 Task: Create in the project AgileEngine in Backlog an issue 'Integrate a new gamification feature into an existing mobile application to increase user engagement and retention', assign it to team member softage.1@softage.net and change the status to IN PROGRESS. Create in the project AgileEngine in Backlog an issue 'Develop a new tool for automated testing of web application accessibility compliance for people with disabilities', assign it to team member softage.2@softage.net and change the status to IN PROGRESS
Action: Mouse moved to (269, 246)
Screenshot: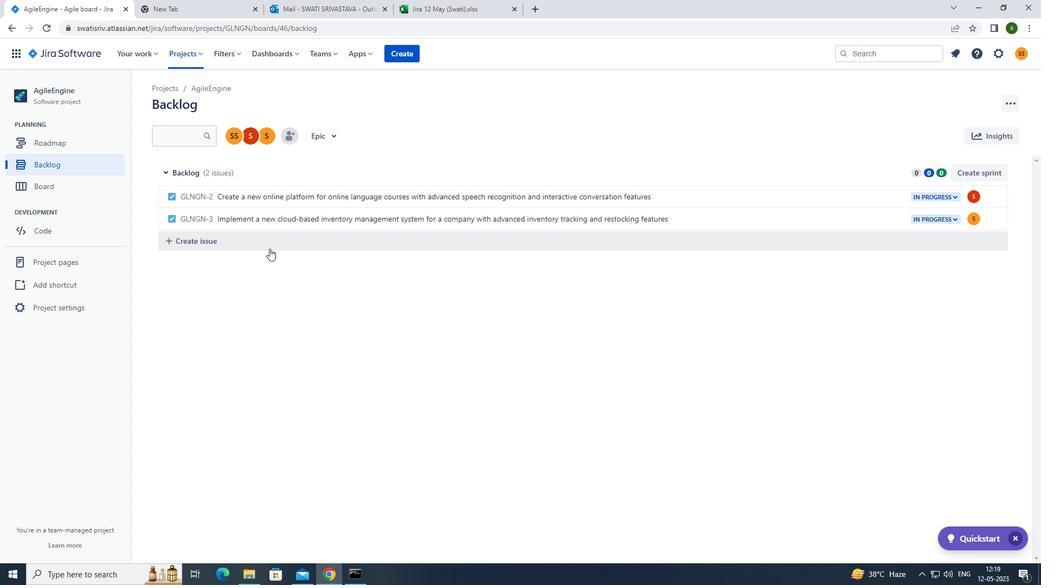 
Action: Mouse pressed left at (269, 246)
Screenshot: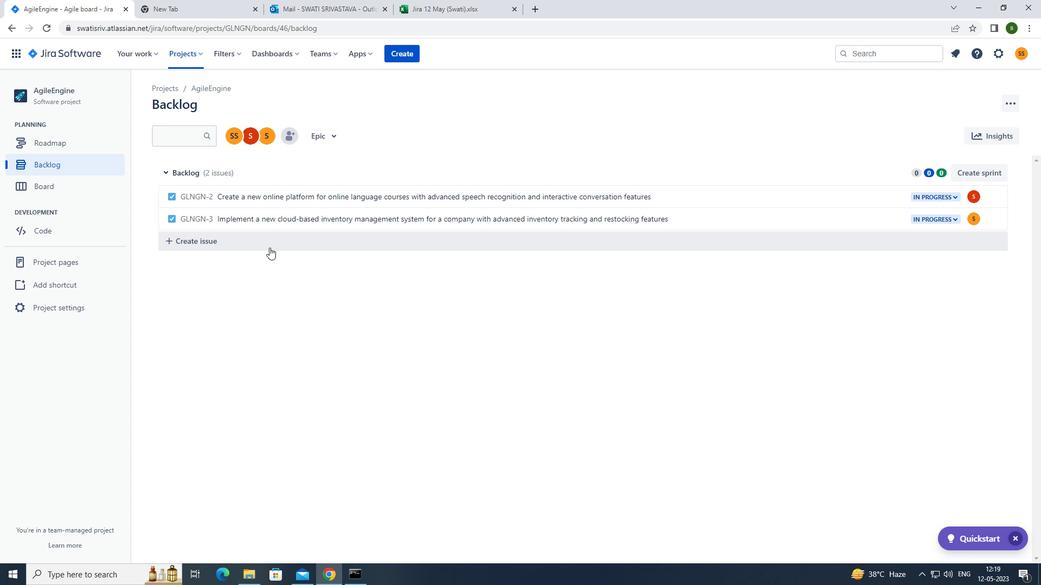 
Action: Mouse moved to (312, 240)
Screenshot: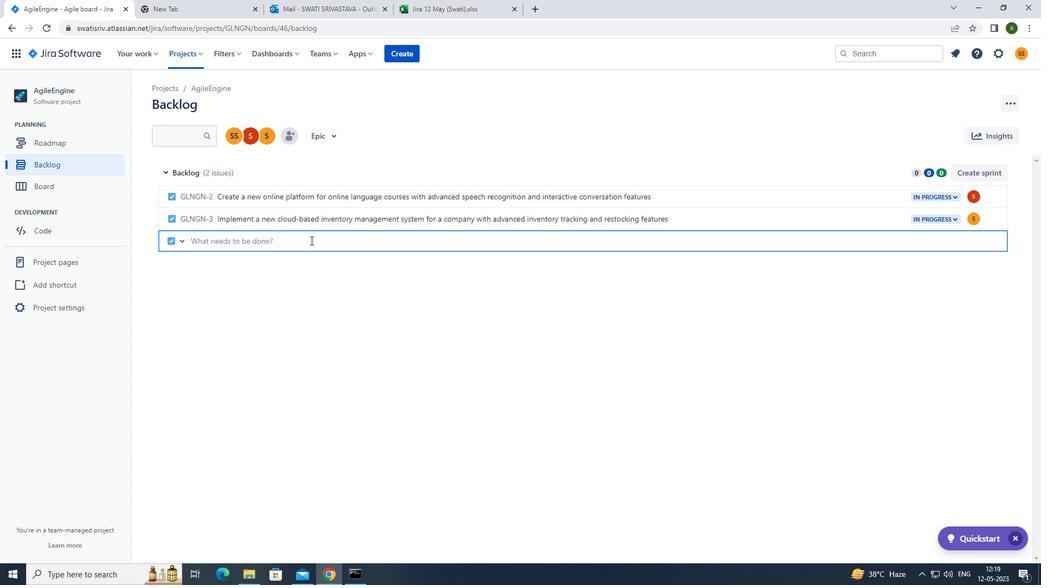 
Action: Key pressed <Key.caps_lock>i<Key.caps_lock>ntegrate<Key.space>a<Key.space>new<Key.space>gamification<Key.space>feature<Key.space>into<Key.space>an<Key.space>existing<Key.space>mobile<Key.space>application<Key.space>to<Key.space>increase<Key.space>user<Key.space>engagement<Key.space>and<Key.space>retention<Key.enter>
Screenshot: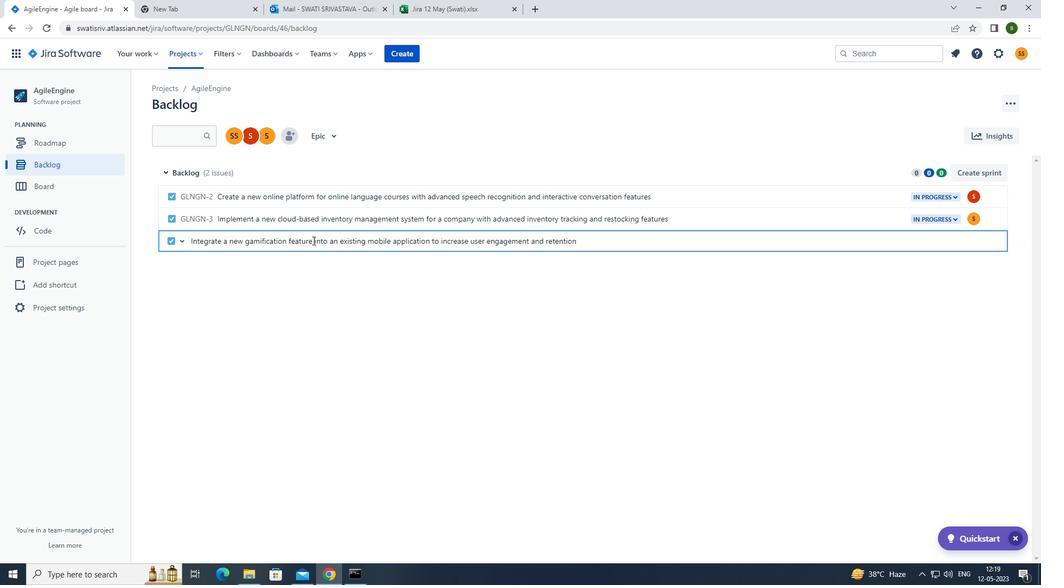 
Action: Mouse moved to (971, 241)
Screenshot: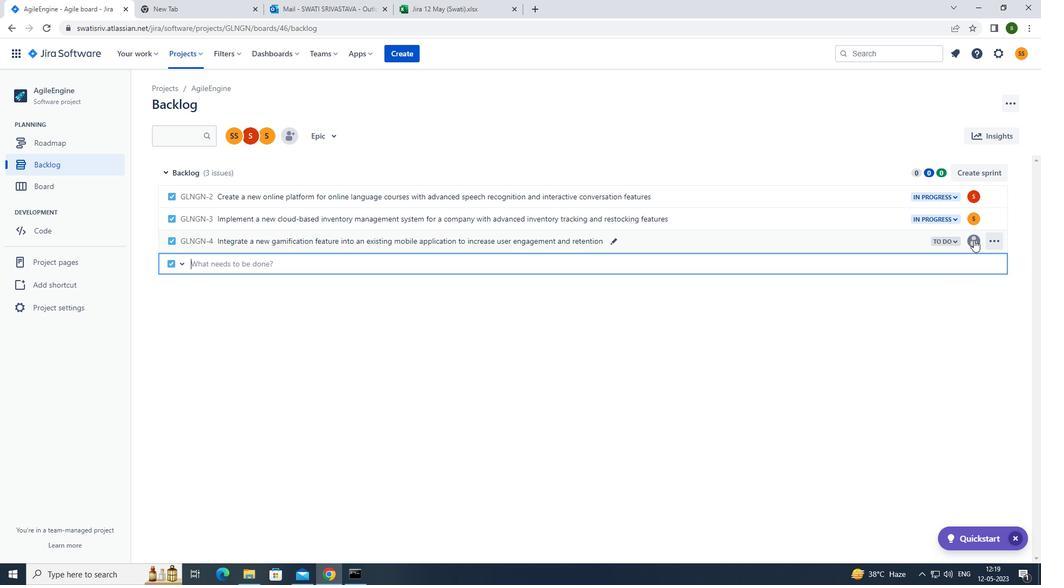 
Action: Mouse pressed left at (971, 241)
Screenshot: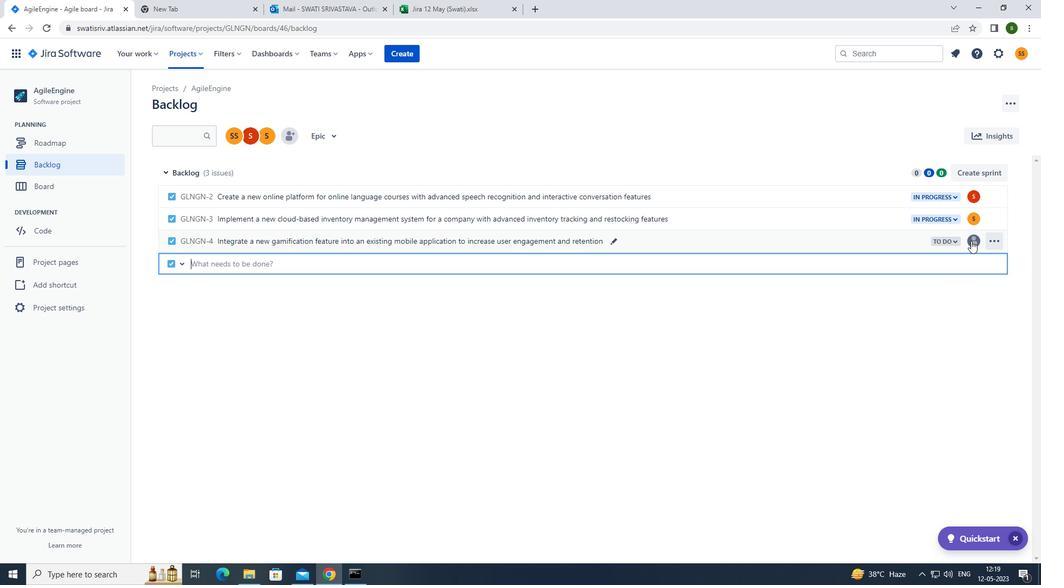 
Action: Mouse moved to (871, 346)
Screenshot: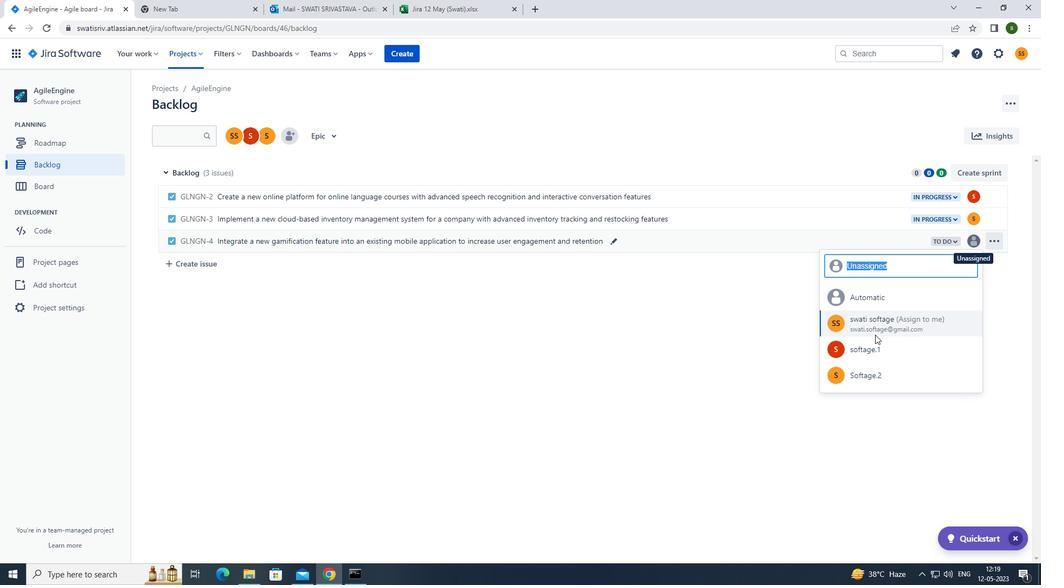 
Action: Mouse pressed left at (871, 346)
Screenshot: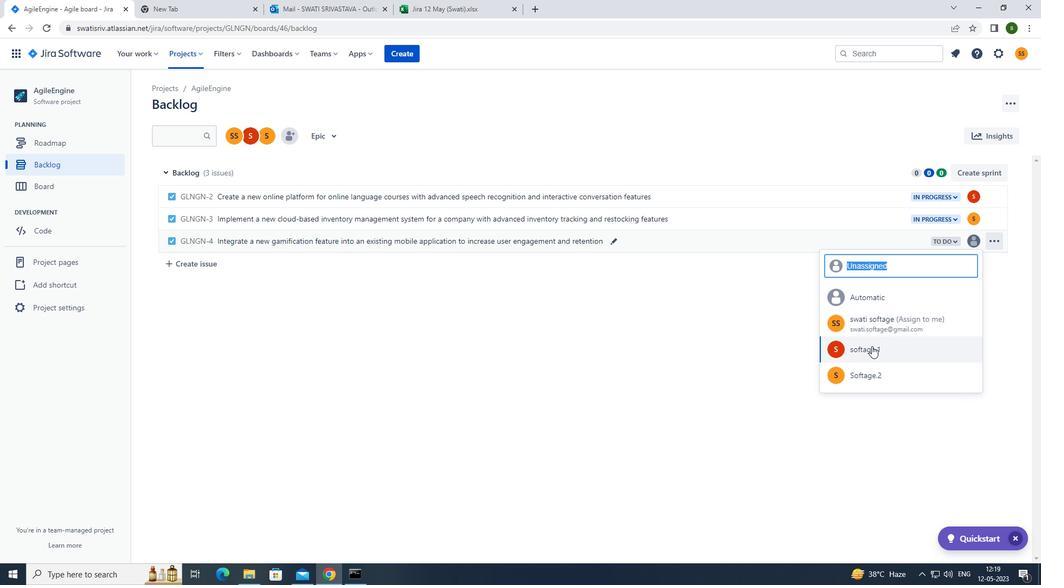 
Action: Mouse moved to (952, 241)
Screenshot: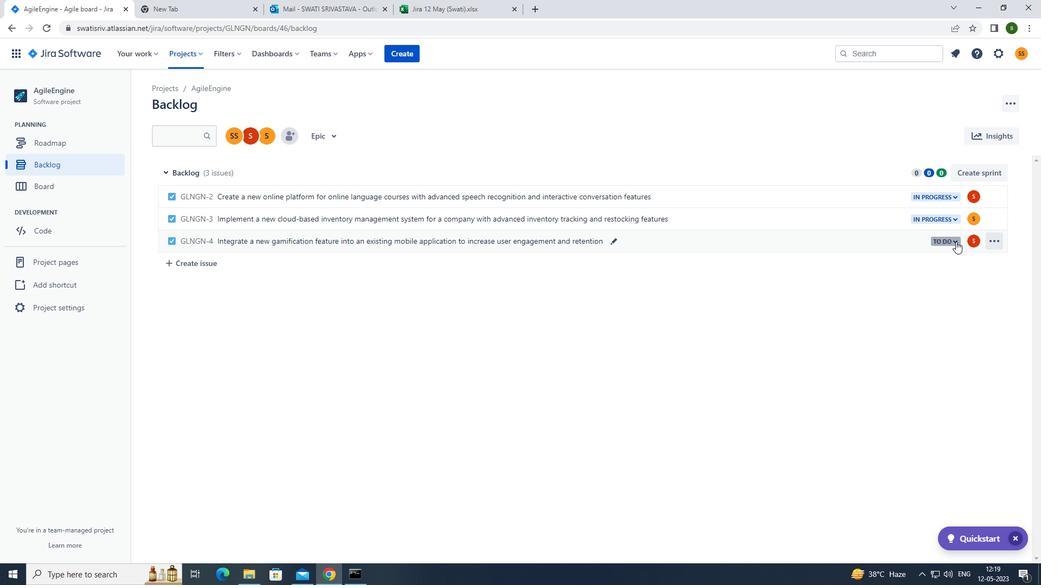 
Action: Mouse pressed left at (952, 241)
Screenshot: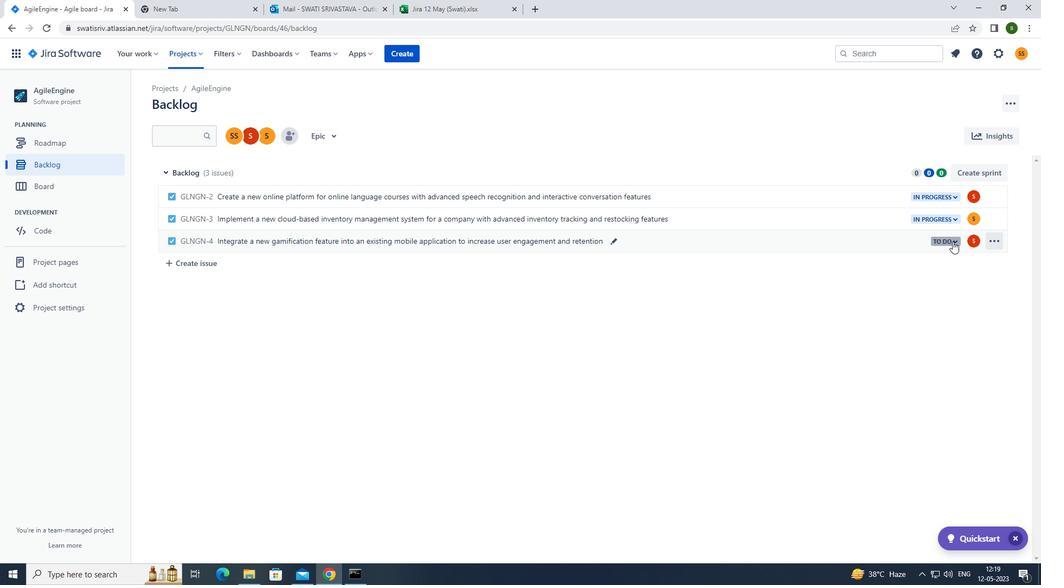 
Action: Mouse moved to (926, 262)
Screenshot: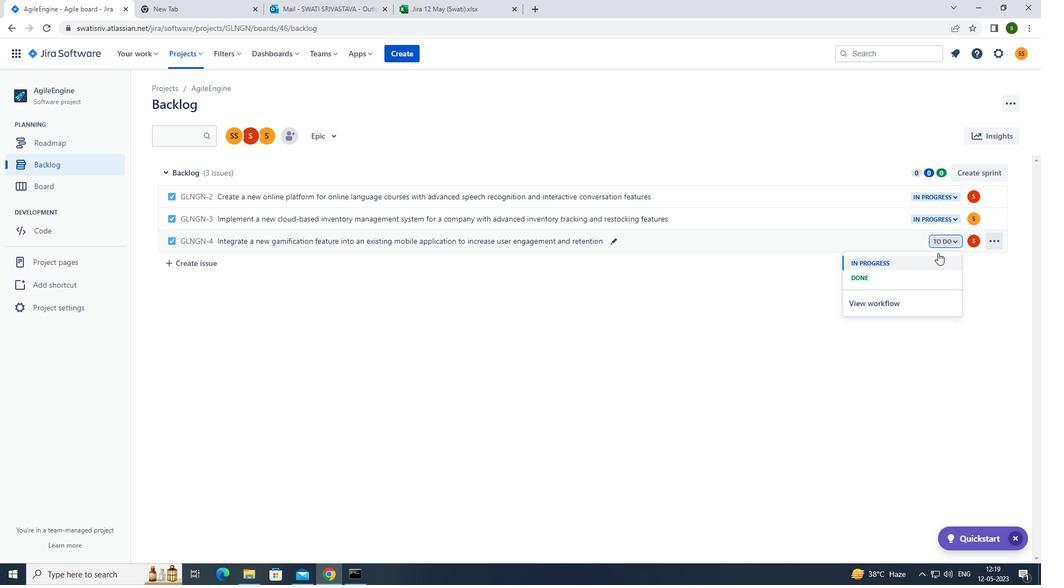 
Action: Mouse pressed left at (926, 262)
Screenshot: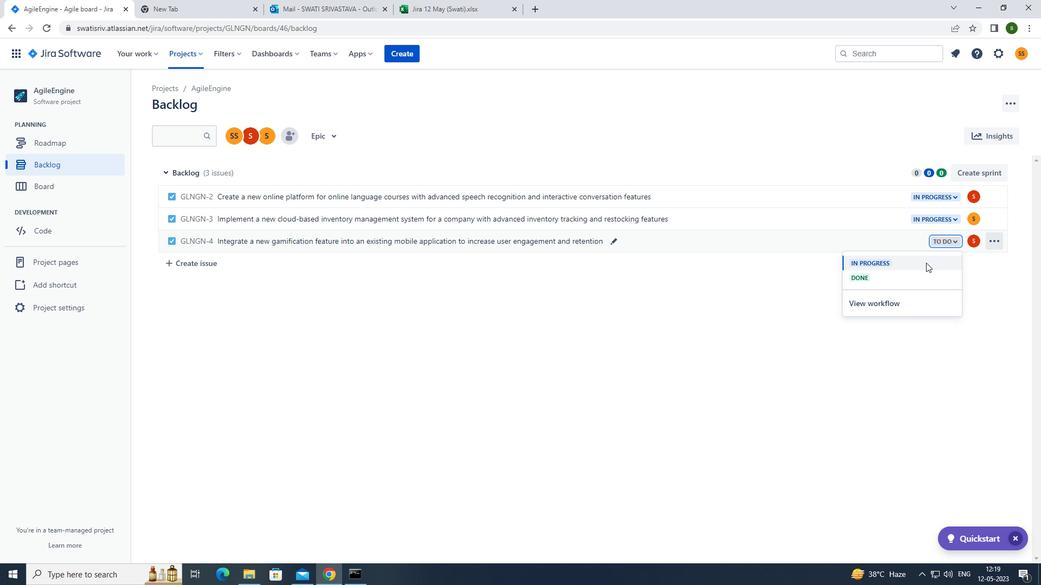 
Action: Mouse moved to (269, 258)
Screenshot: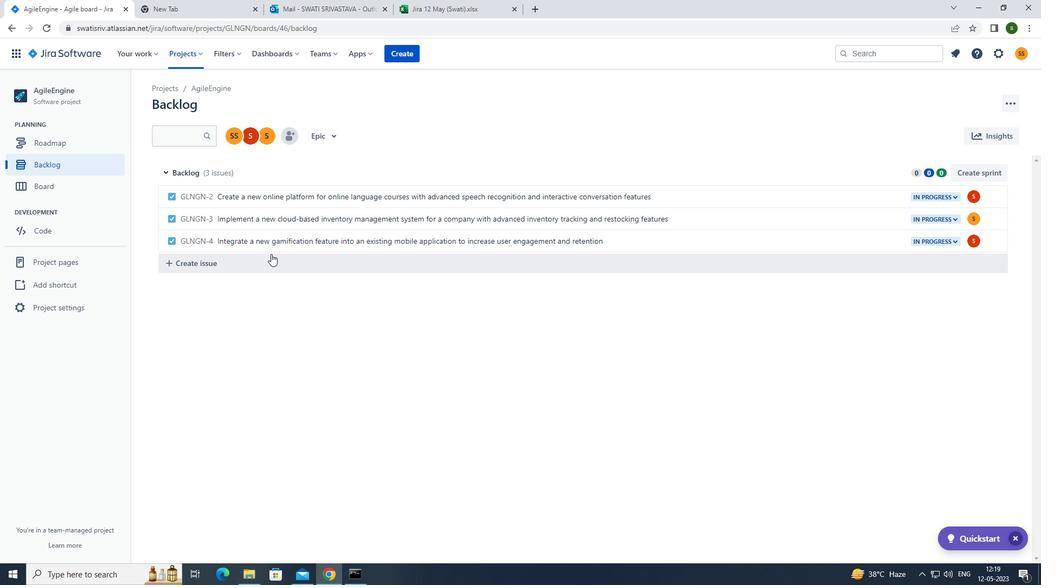 
Action: Mouse pressed left at (269, 258)
Screenshot: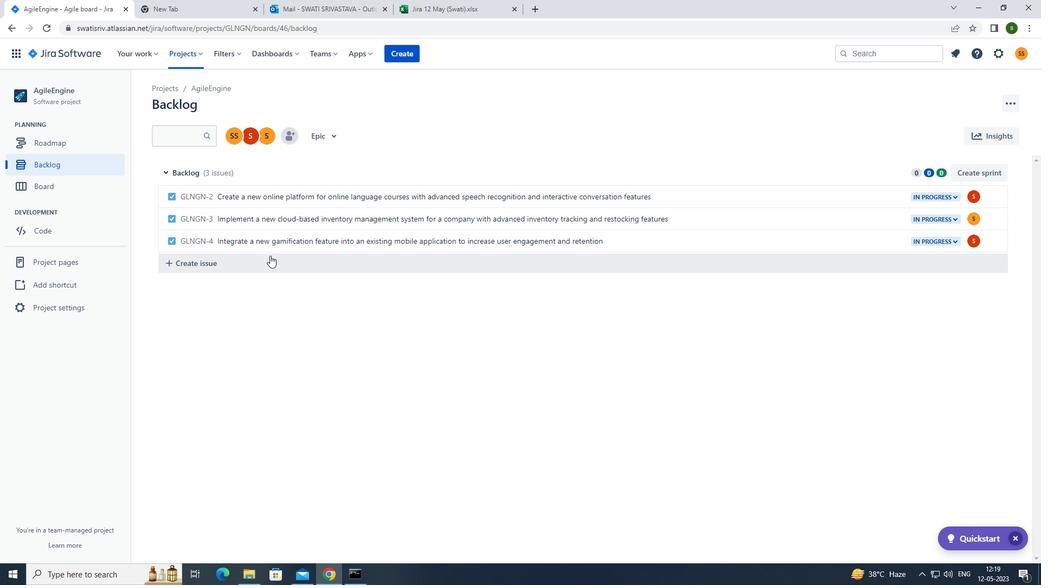 
Action: Mouse moved to (320, 265)
Screenshot: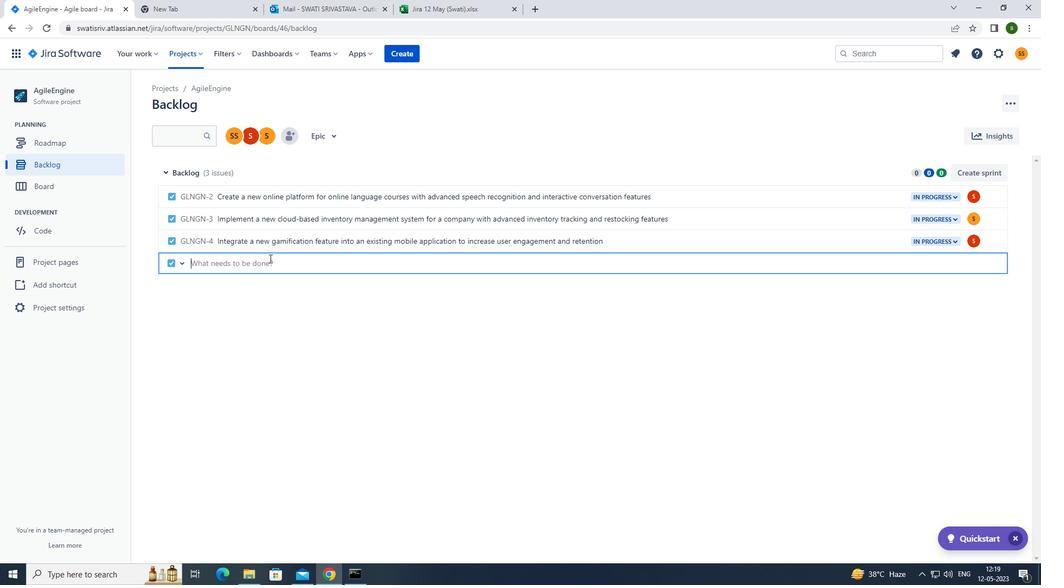 
Action: Key pressed <Key.caps_lock>d<Key.caps_lock>evelop<Key.space>a<Key.space>new<Key.space>tool<Key.space>for<Key.space>automated<Key.space>testing<Key.space>of<Key.space>web<Key.space>application<Key.space>accessibility<Key.space>compliance<Key.space>for<Key.space>people<Key.space>with<Key.space>disabilities<Key.enter>
Screenshot: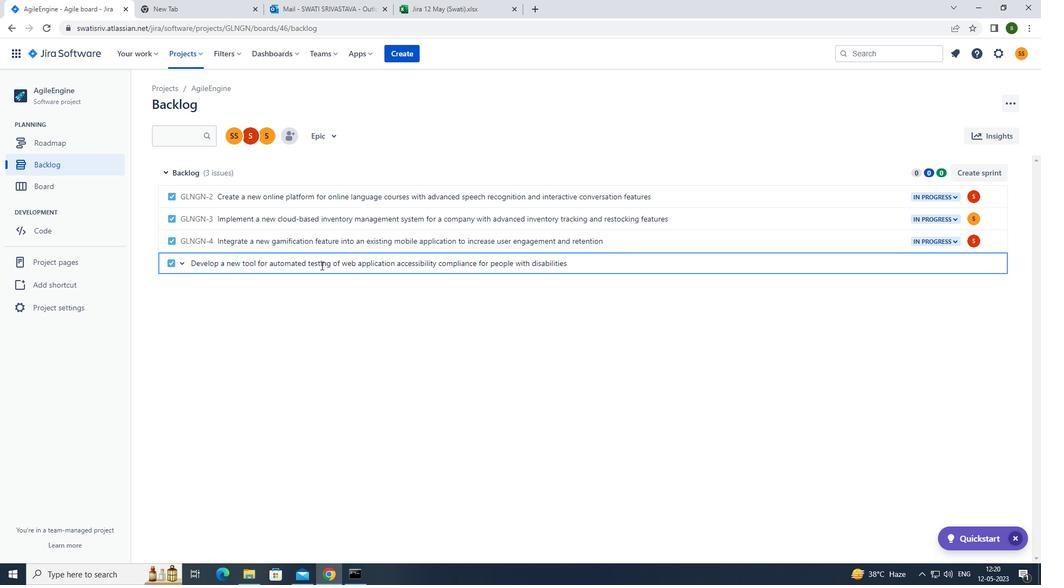 
Action: Mouse moved to (971, 266)
Screenshot: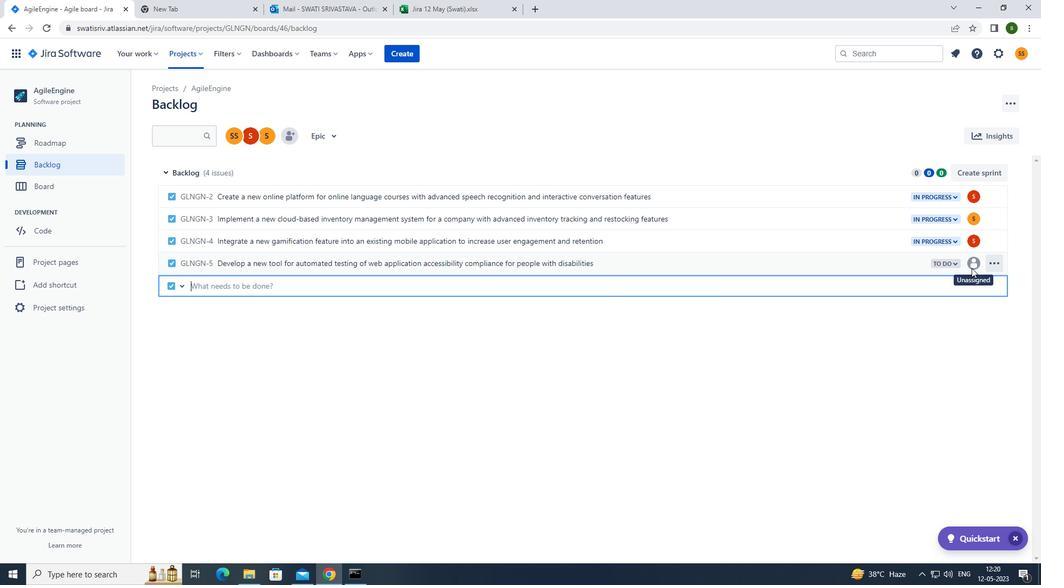 
Action: Mouse pressed left at (971, 266)
Screenshot: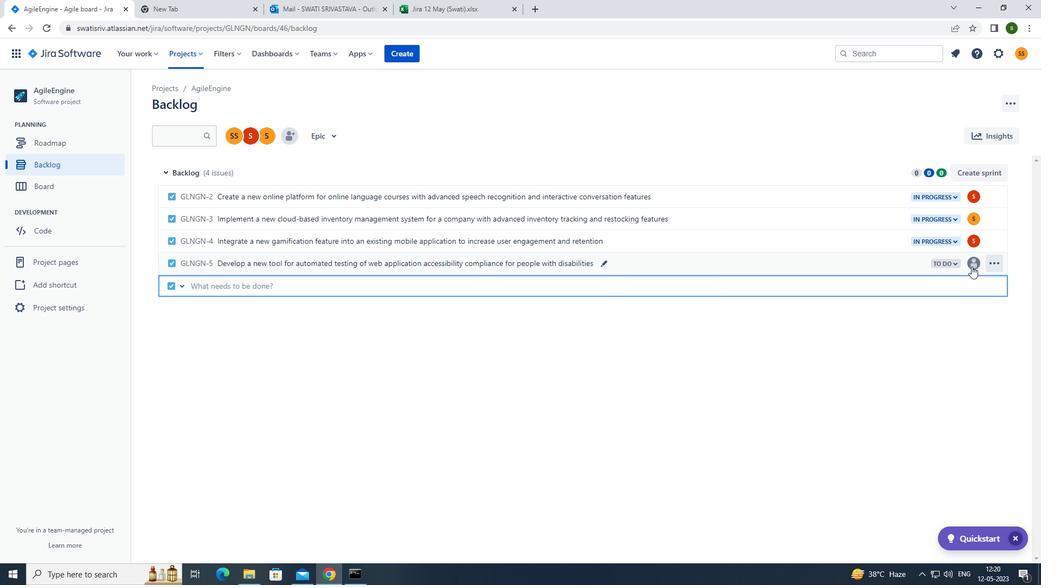 
Action: Mouse moved to (875, 402)
Screenshot: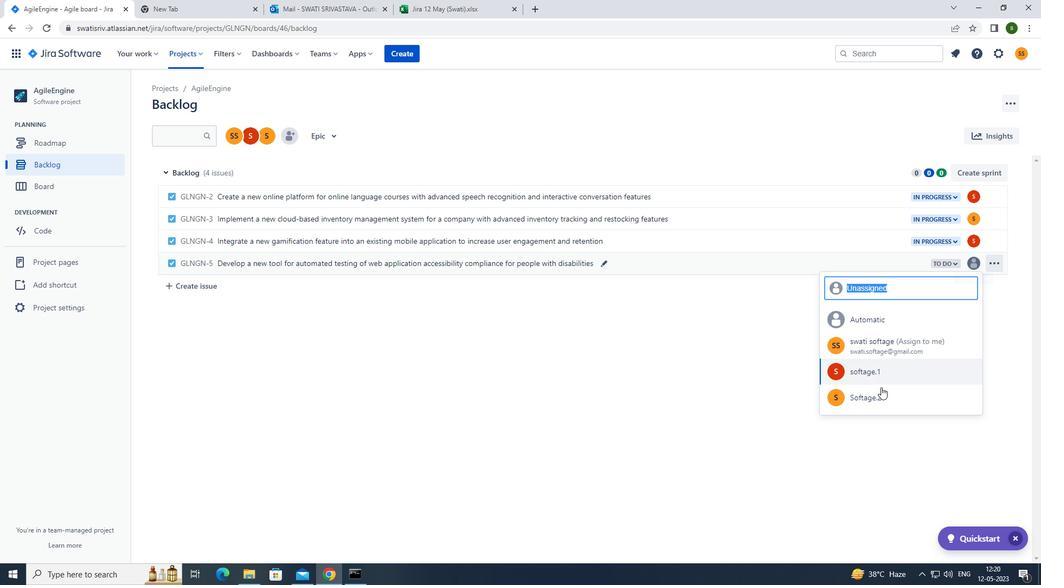 
Action: Mouse pressed left at (875, 402)
Screenshot: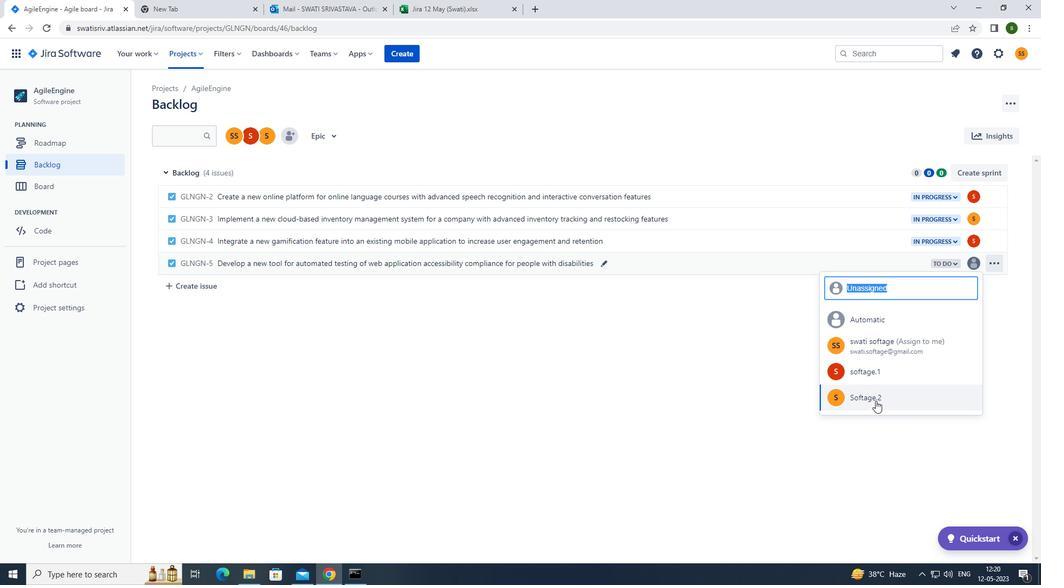 
Action: Mouse moved to (953, 264)
Screenshot: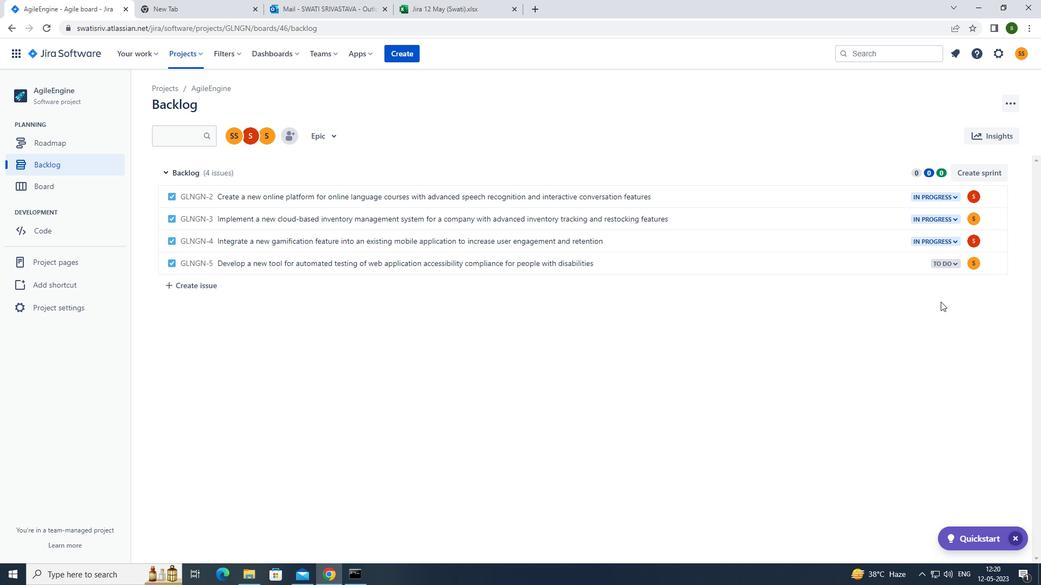 
Action: Mouse pressed left at (953, 264)
Screenshot: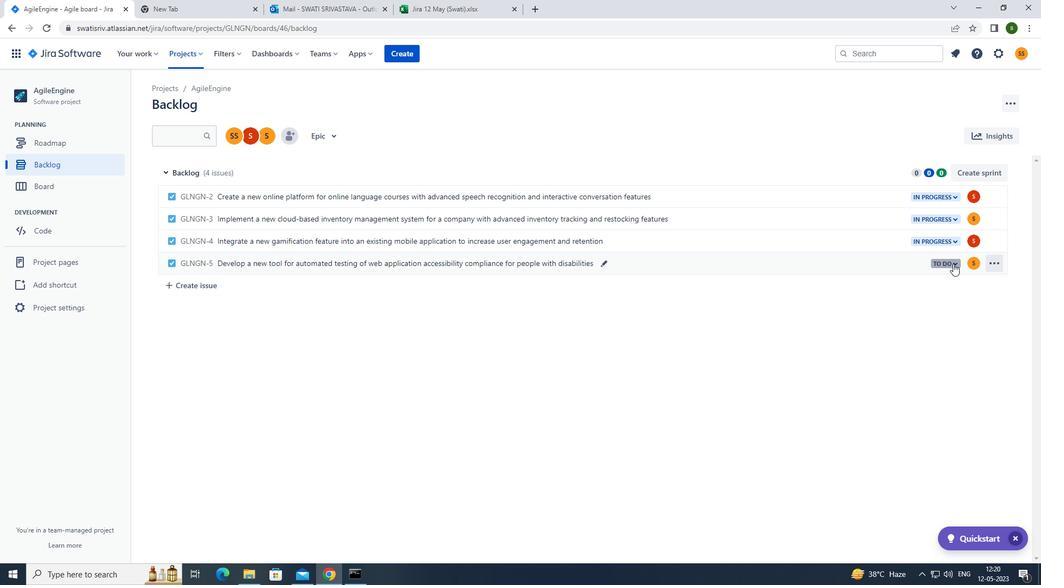 
Action: Mouse moved to (895, 283)
Screenshot: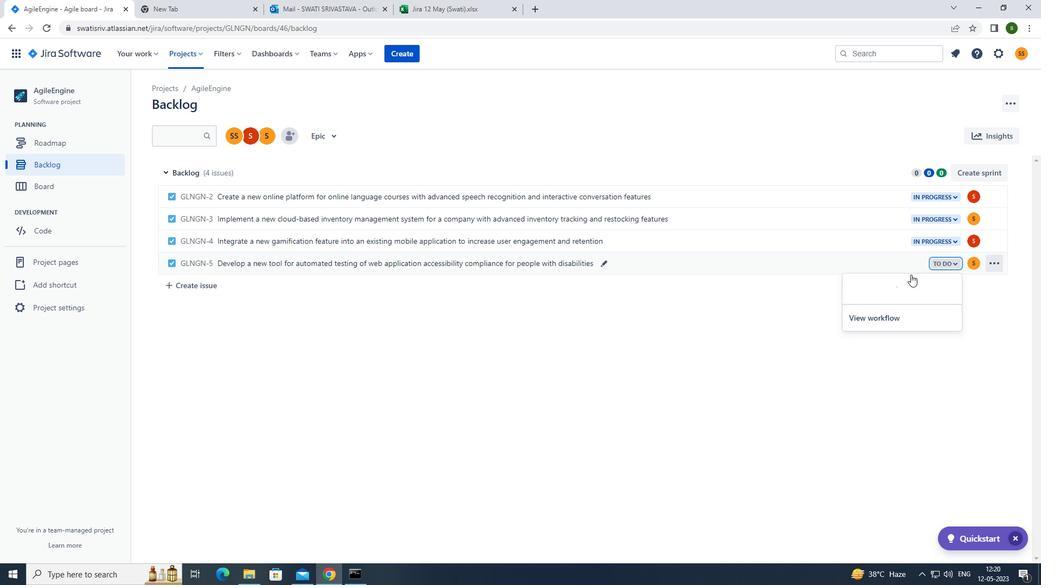 
Action: Mouse pressed left at (895, 283)
Screenshot: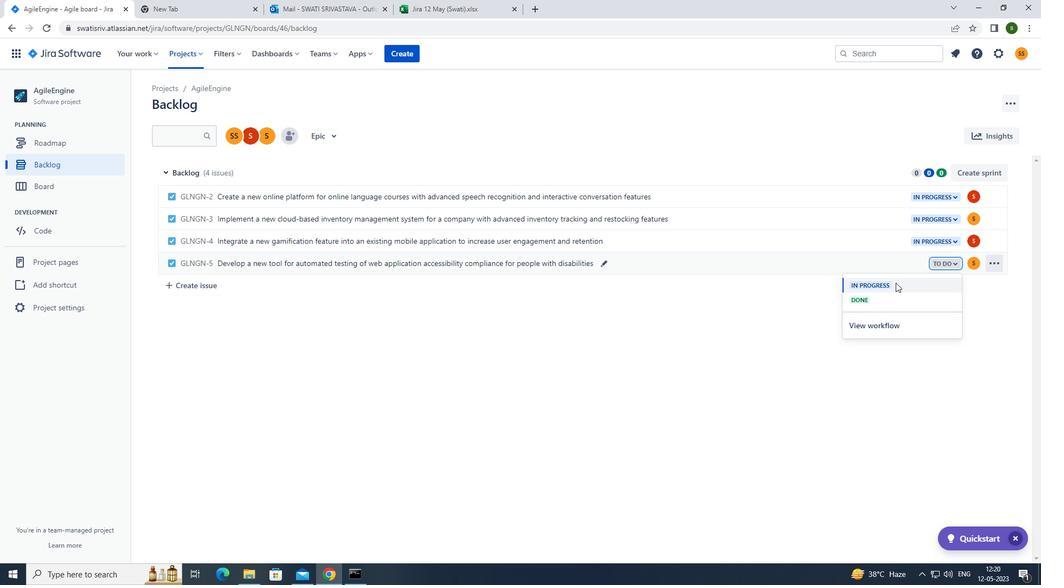 
Action: Mouse moved to (784, 334)
Screenshot: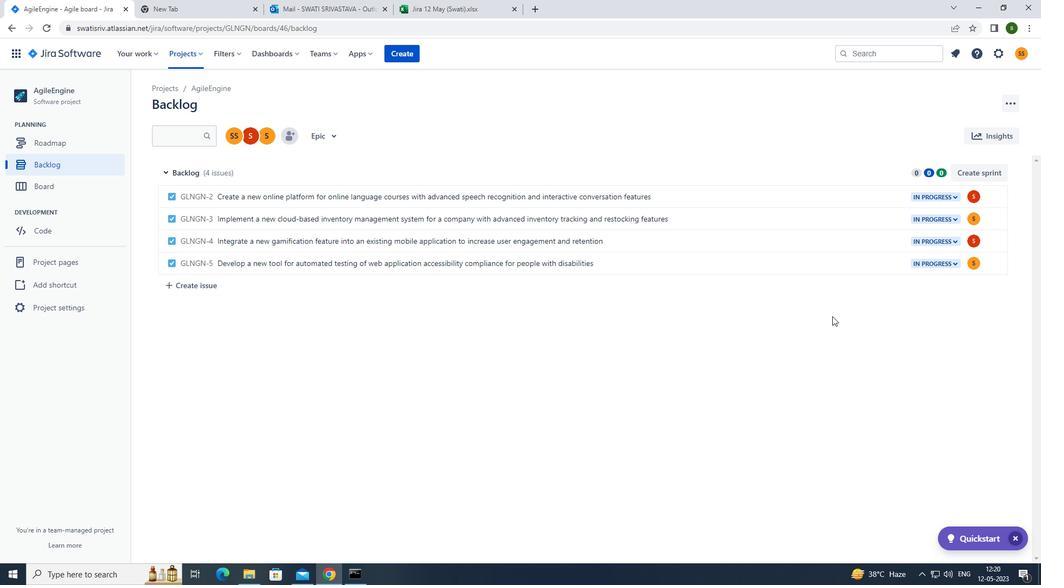 
